 Task: Set the Credit Limit to "5.00" under new customer in creating a New Invoice.
Action: Mouse moved to (148, 17)
Screenshot: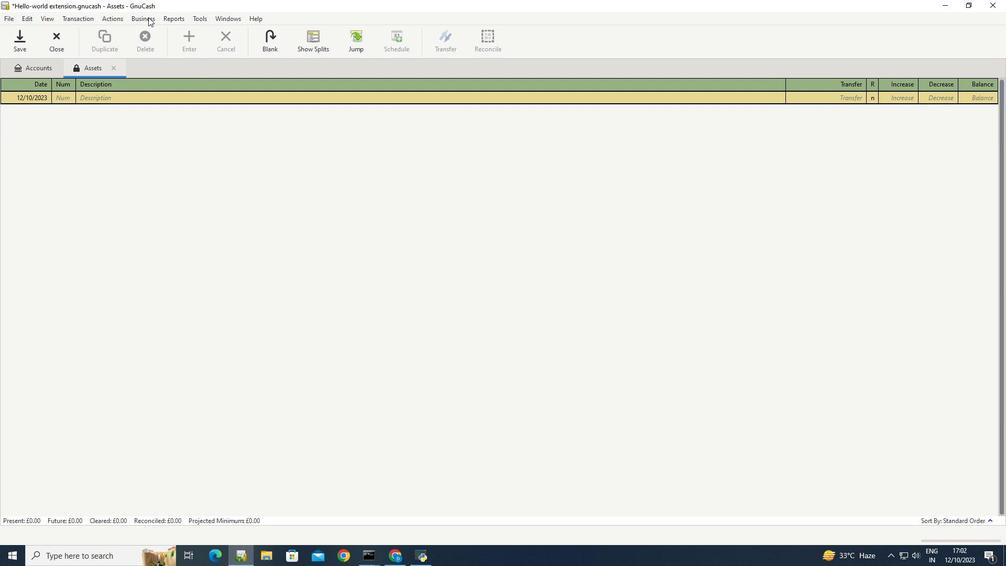 
Action: Mouse pressed left at (148, 17)
Screenshot: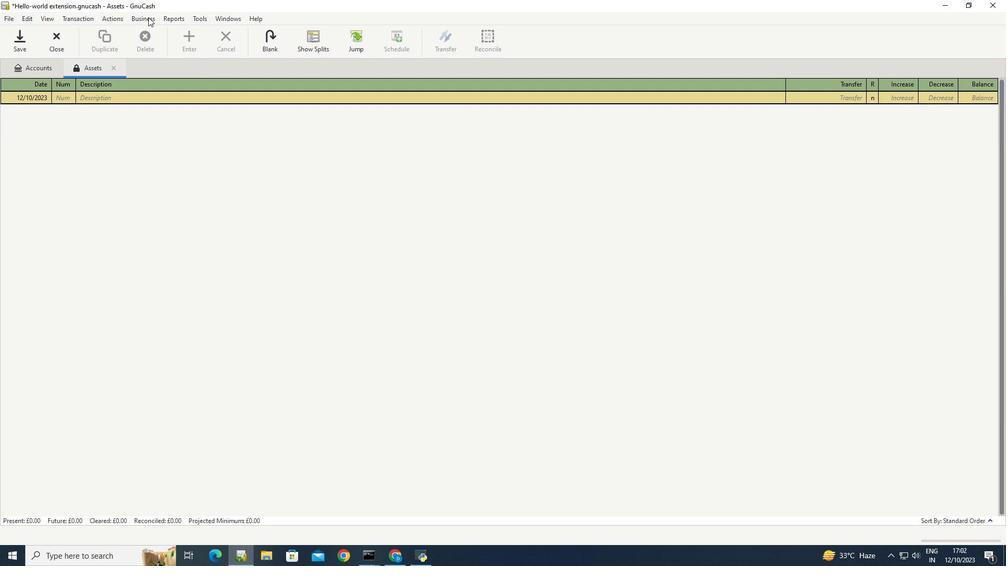 
Action: Mouse moved to (265, 71)
Screenshot: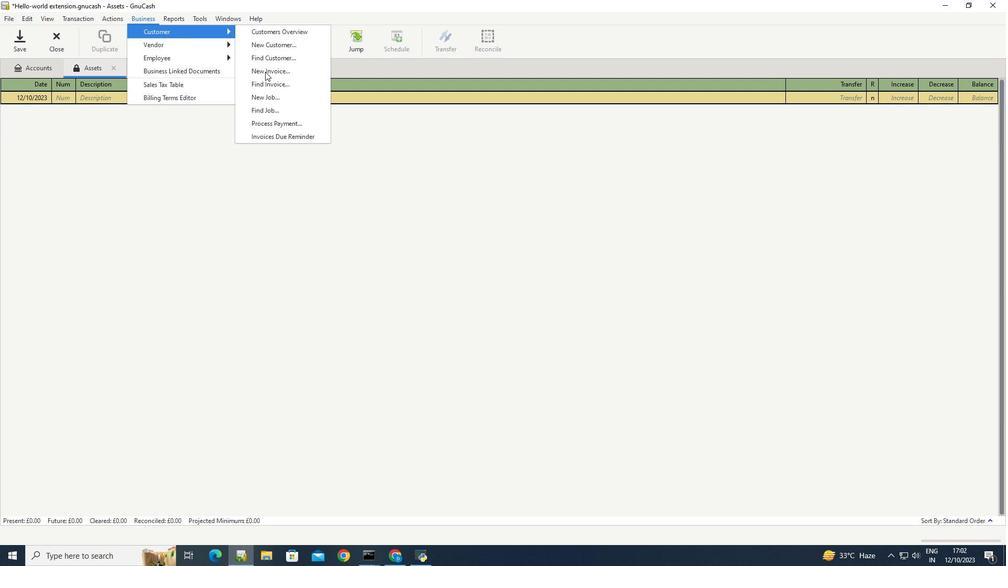 
Action: Mouse pressed left at (265, 71)
Screenshot: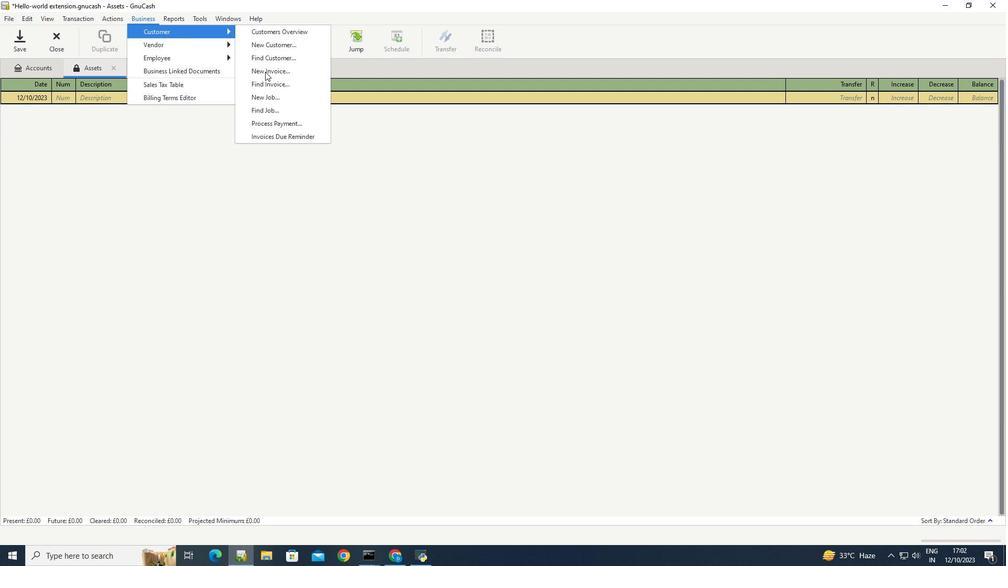 
Action: Mouse moved to (568, 277)
Screenshot: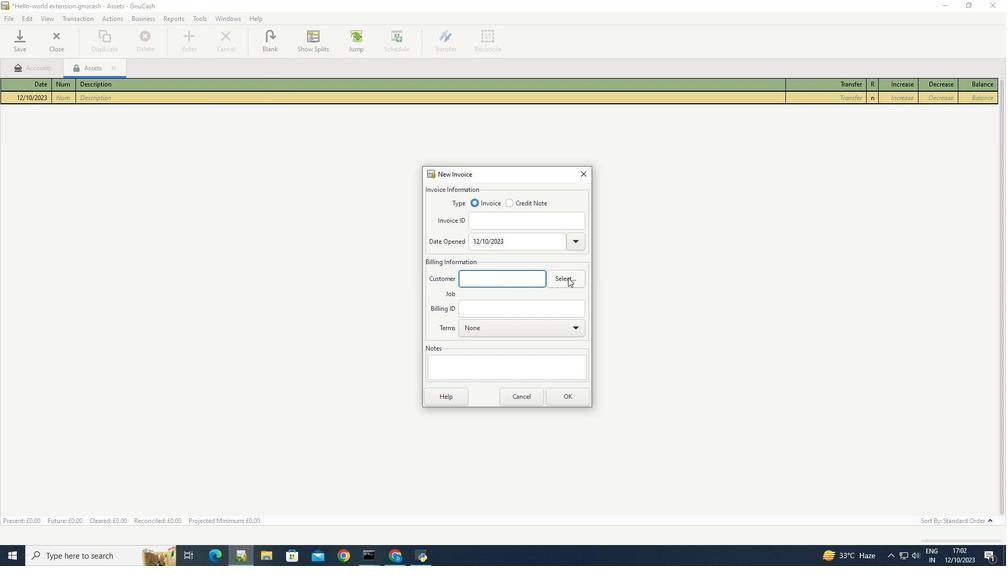 
Action: Mouse pressed left at (568, 277)
Screenshot: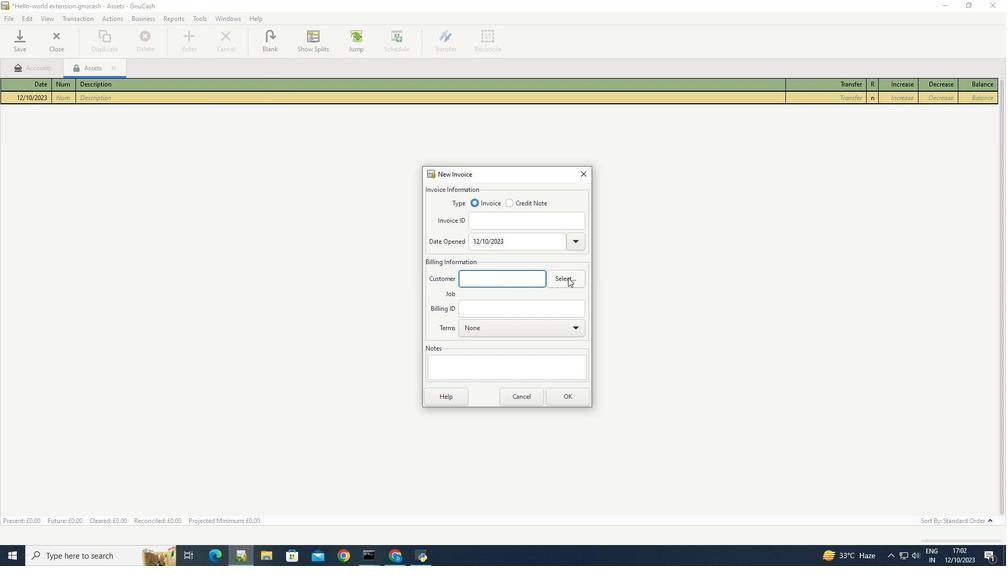 
Action: Mouse moved to (525, 354)
Screenshot: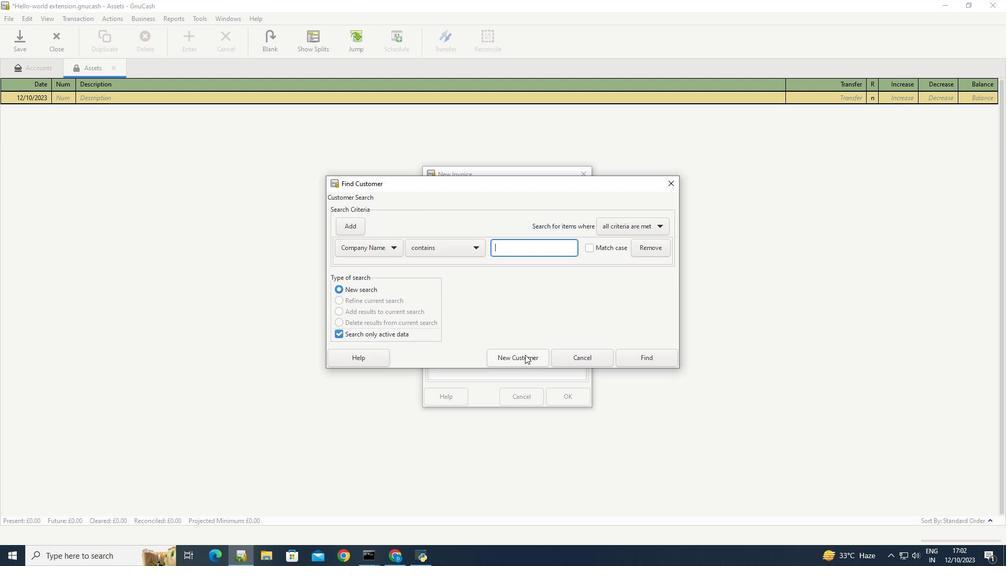 
Action: Mouse pressed left at (525, 354)
Screenshot: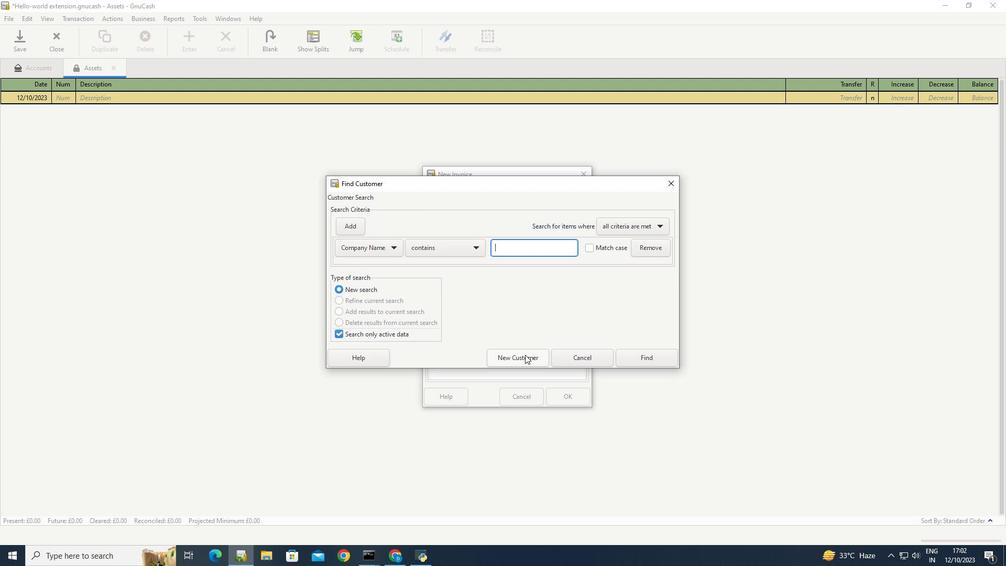 
Action: Mouse moved to (487, 149)
Screenshot: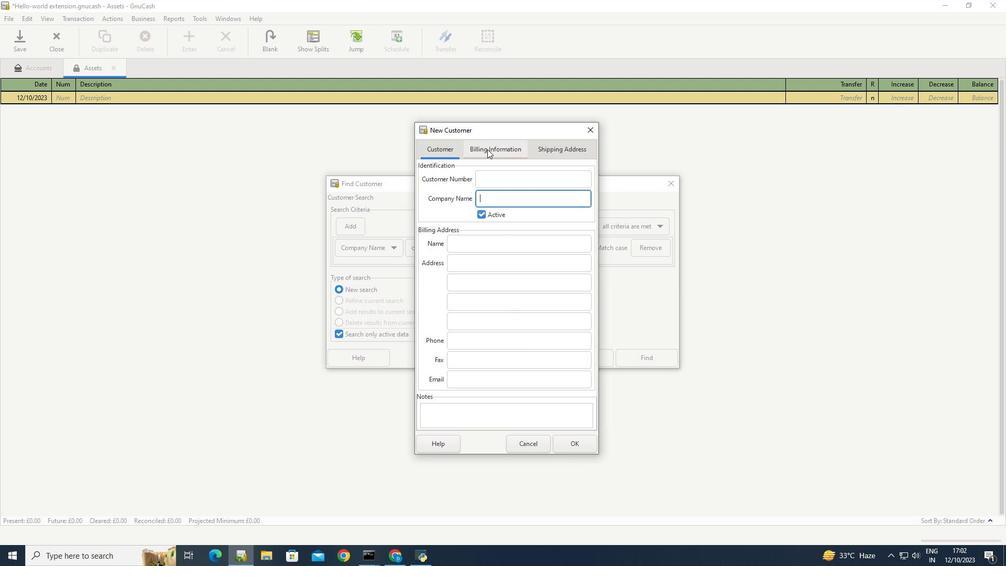 
Action: Mouse pressed left at (487, 149)
Screenshot: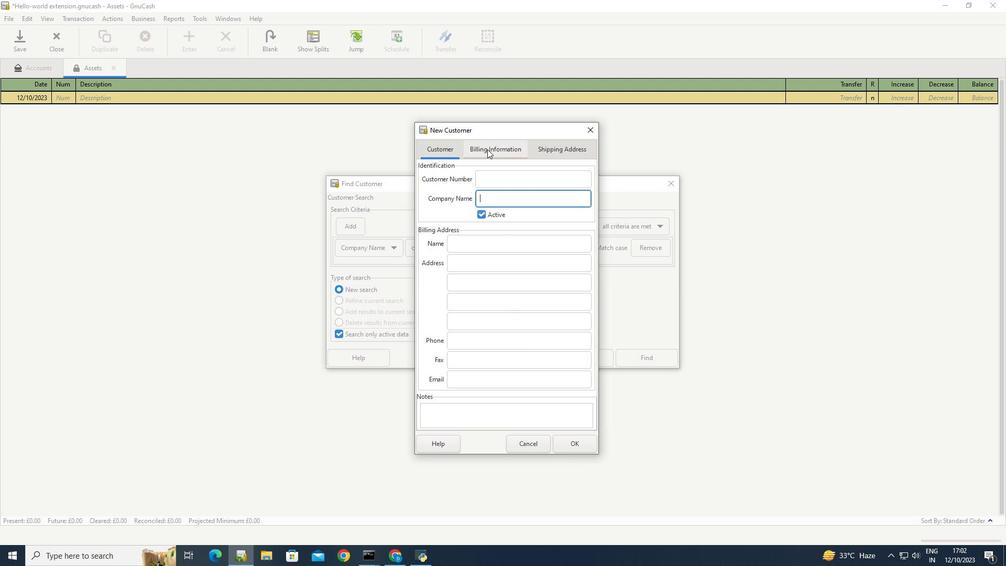 
Action: Mouse moved to (491, 240)
Screenshot: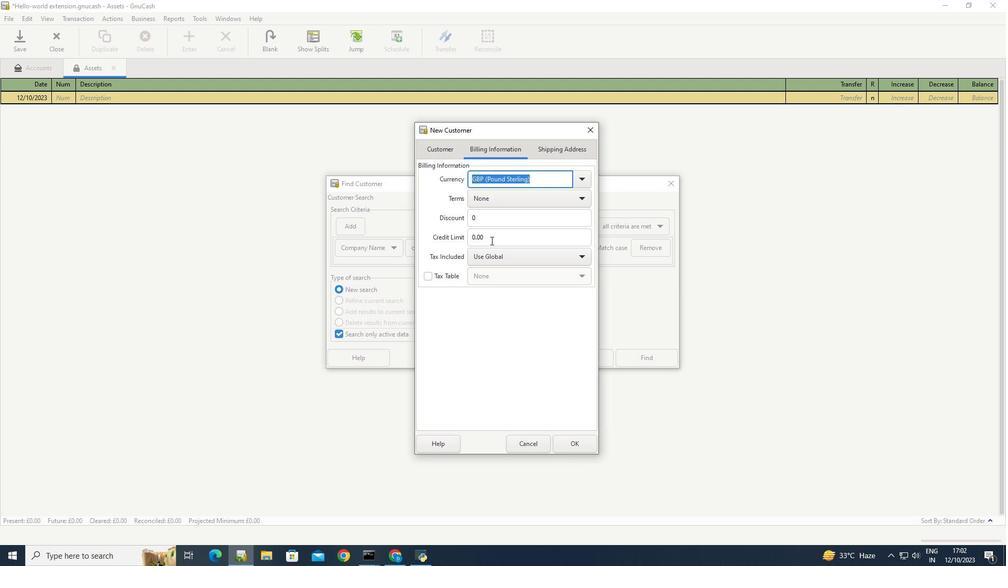 
Action: Mouse pressed left at (491, 240)
Screenshot: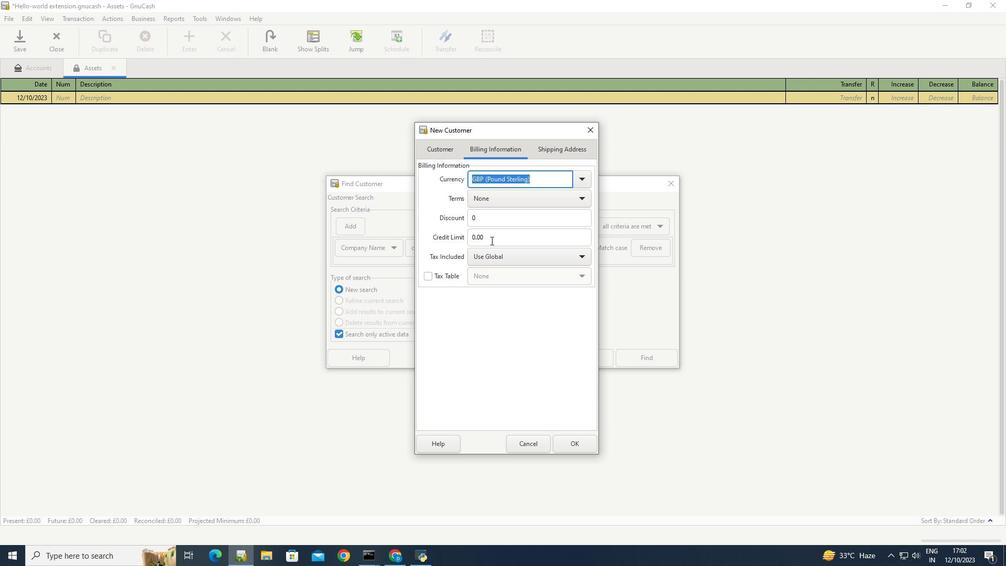 
Action: Key pressed <Key.backspace><Key.backspace><Key.backspace><Key.backspace><Key.backspace><Key.backspace><Key.backspace><Key.backspace>5.00
Screenshot: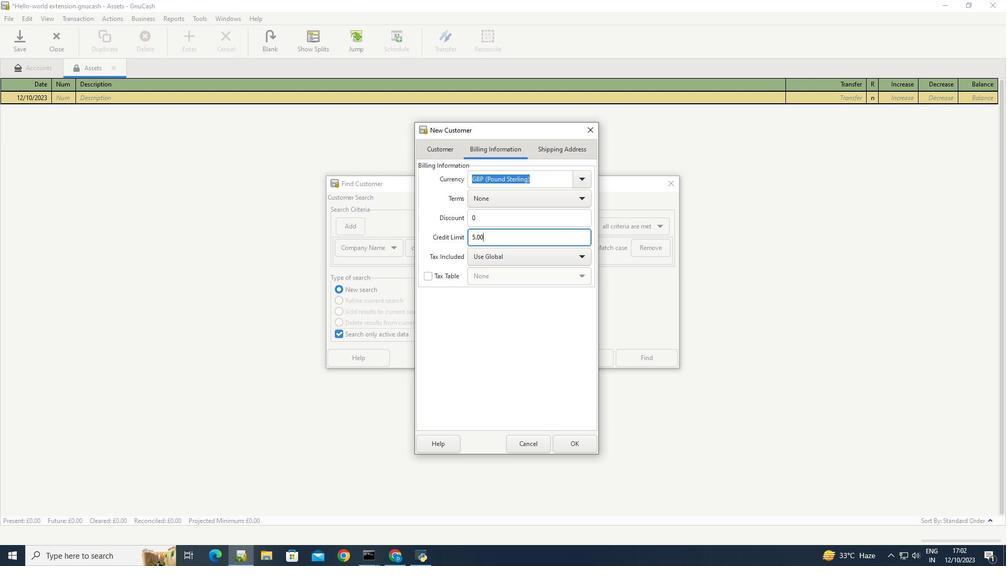 
Action: Mouse moved to (497, 307)
Screenshot: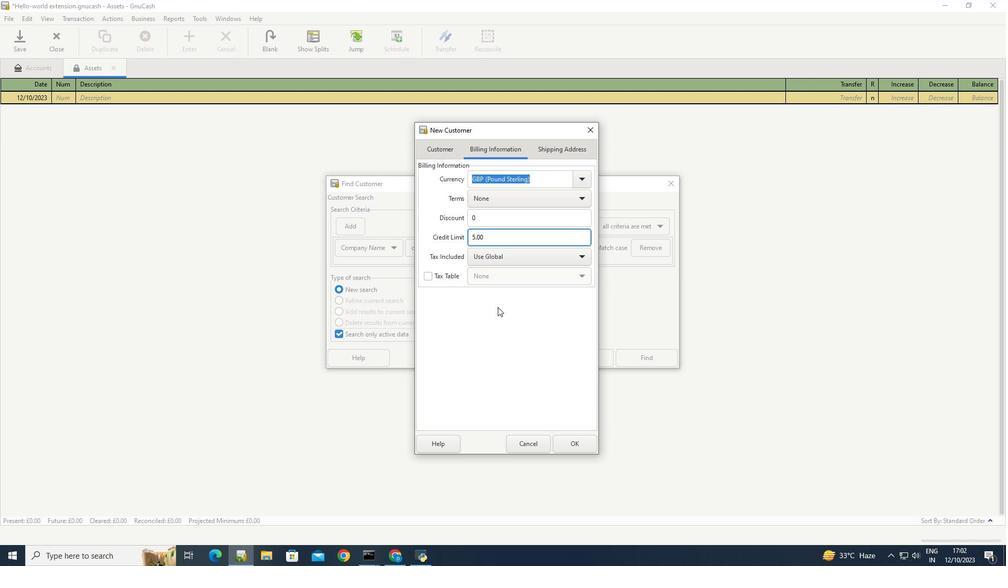 
Action: Mouse pressed left at (497, 307)
Screenshot: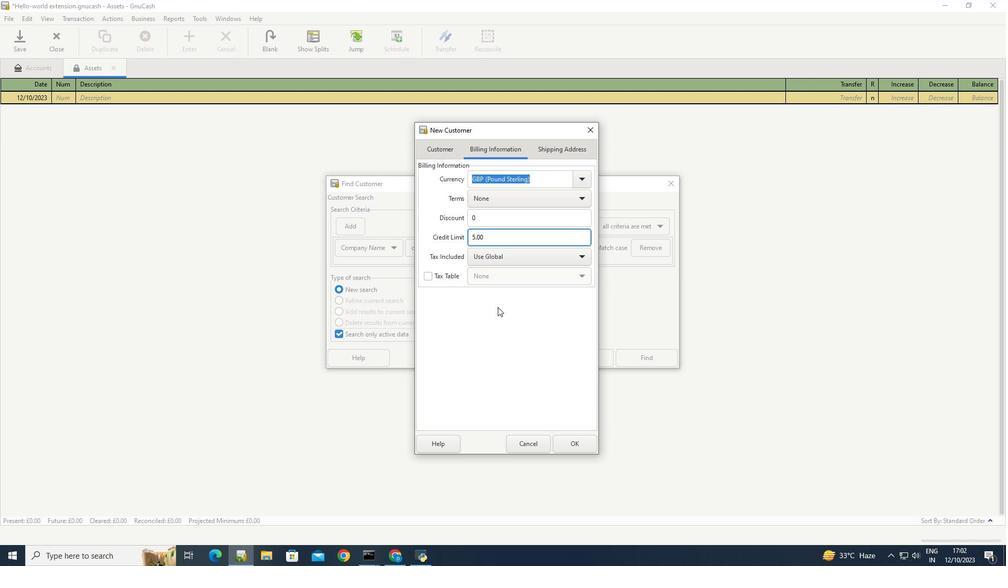 
